 Task: Add sheet name to the page.
Action: Mouse moved to (50, 104)
Screenshot: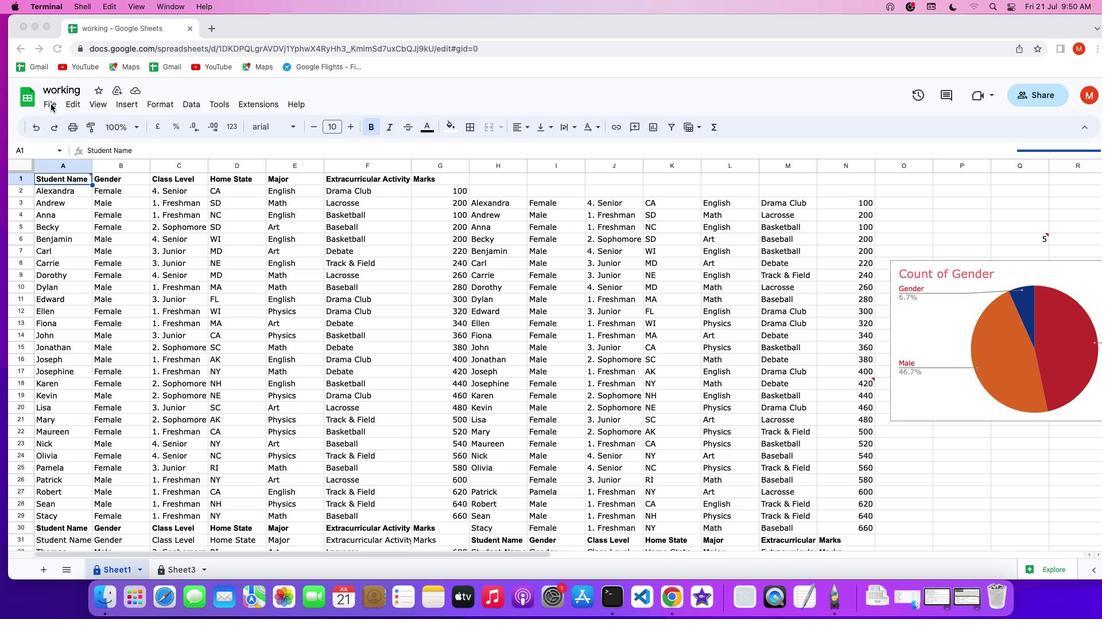 
Action: Mouse pressed left at (50, 104)
Screenshot: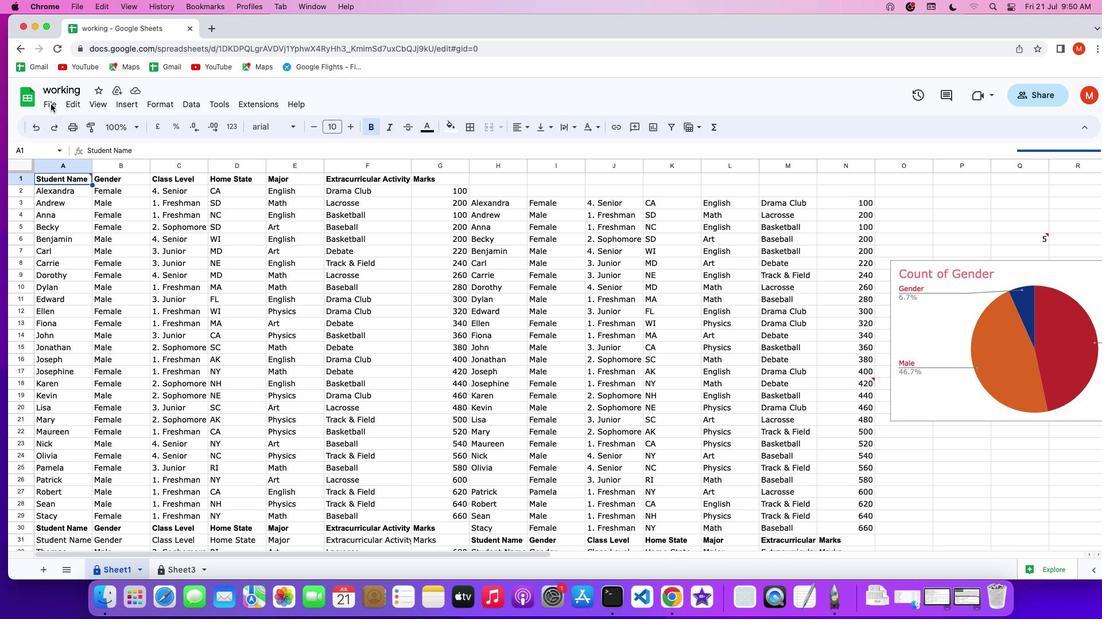
Action: Mouse pressed left at (50, 104)
Screenshot: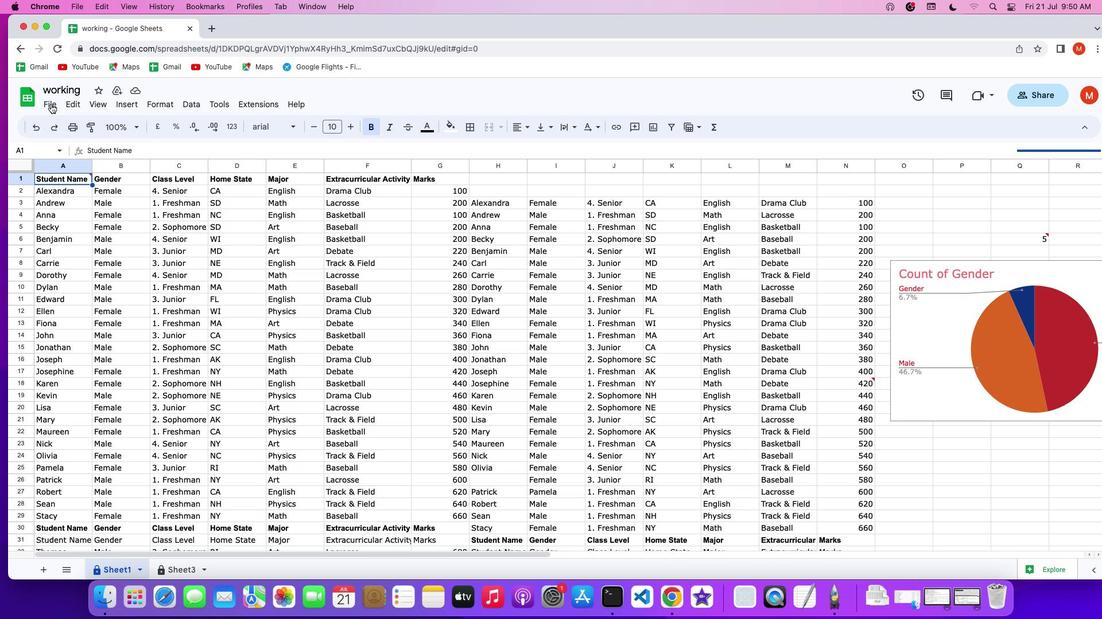 
Action: Mouse pressed left at (50, 104)
Screenshot: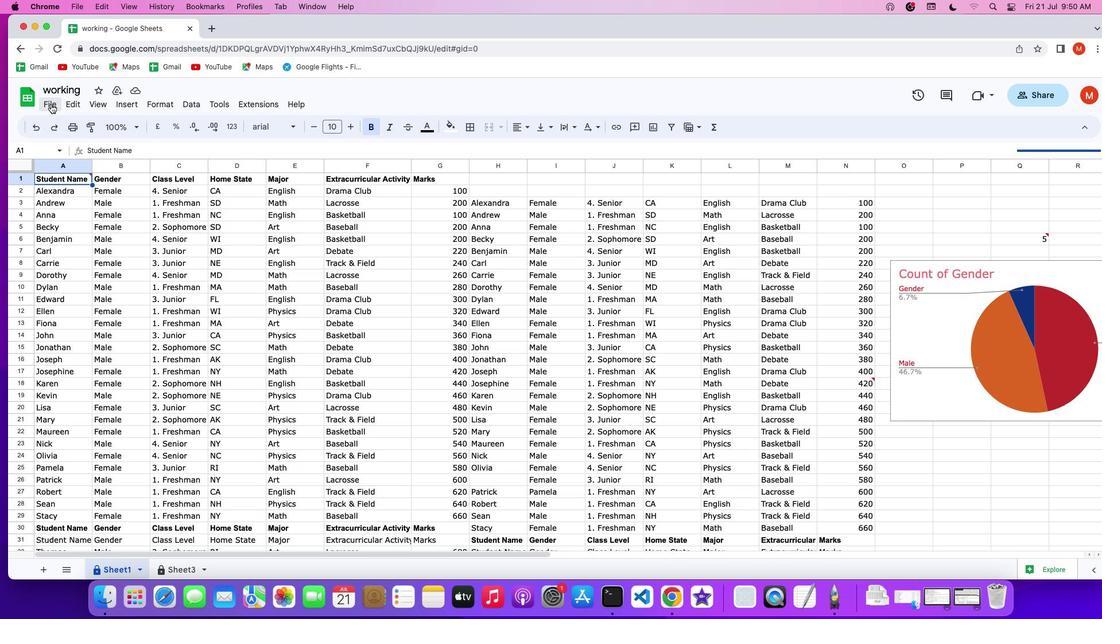 
Action: Mouse moved to (71, 443)
Screenshot: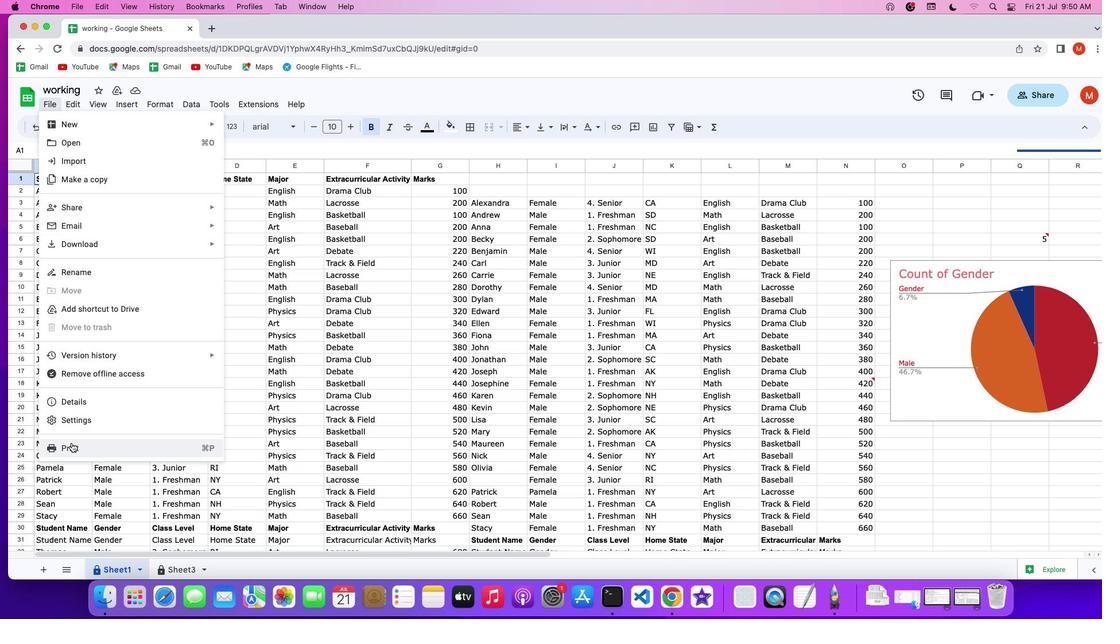 
Action: Mouse pressed left at (71, 443)
Screenshot: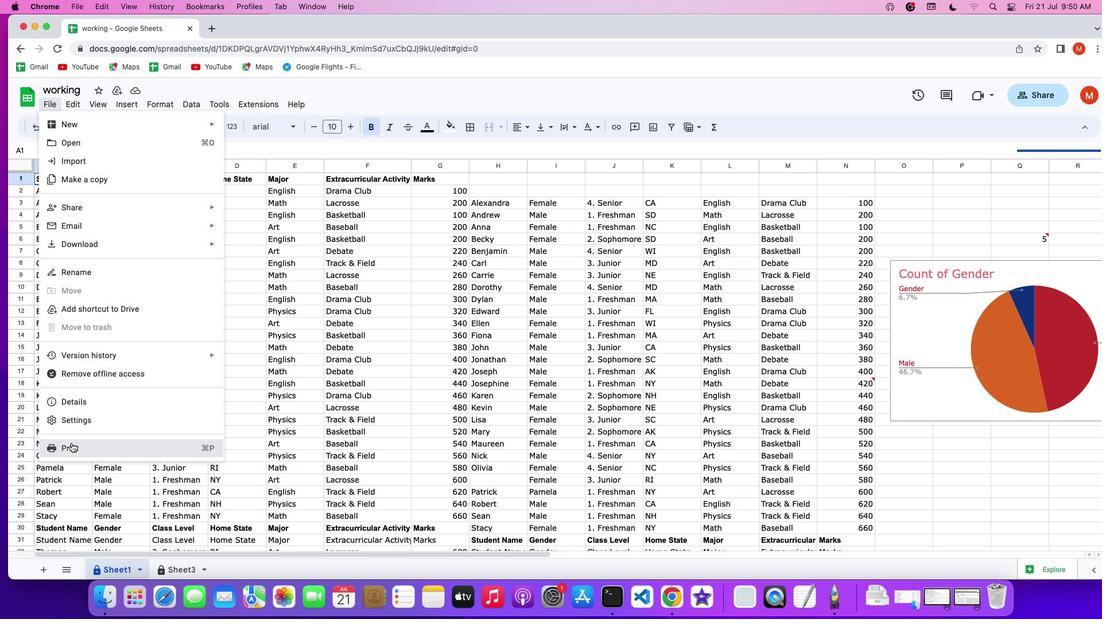 
Action: Mouse moved to (1099, 416)
Screenshot: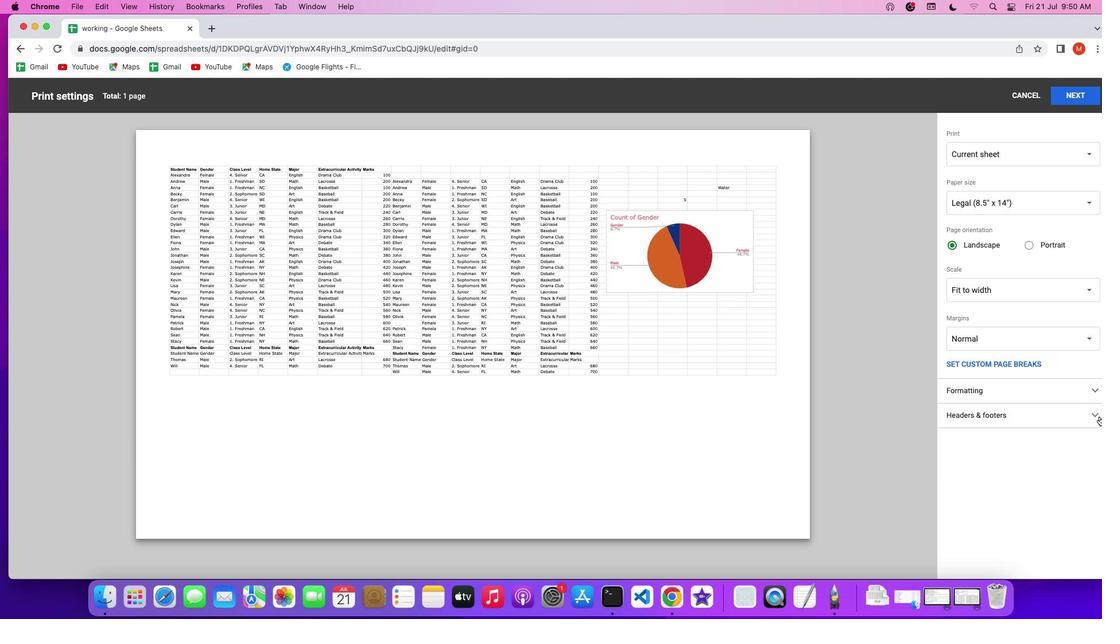 
Action: Mouse pressed left at (1099, 416)
Screenshot: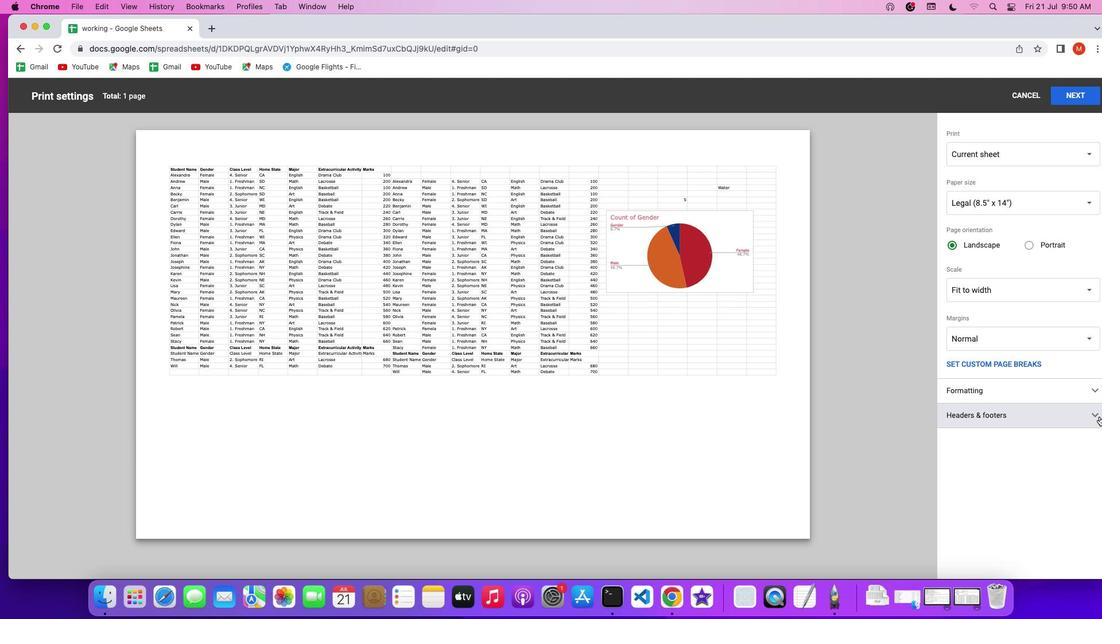 
Action: Mouse moved to (954, 481)
Screenshot: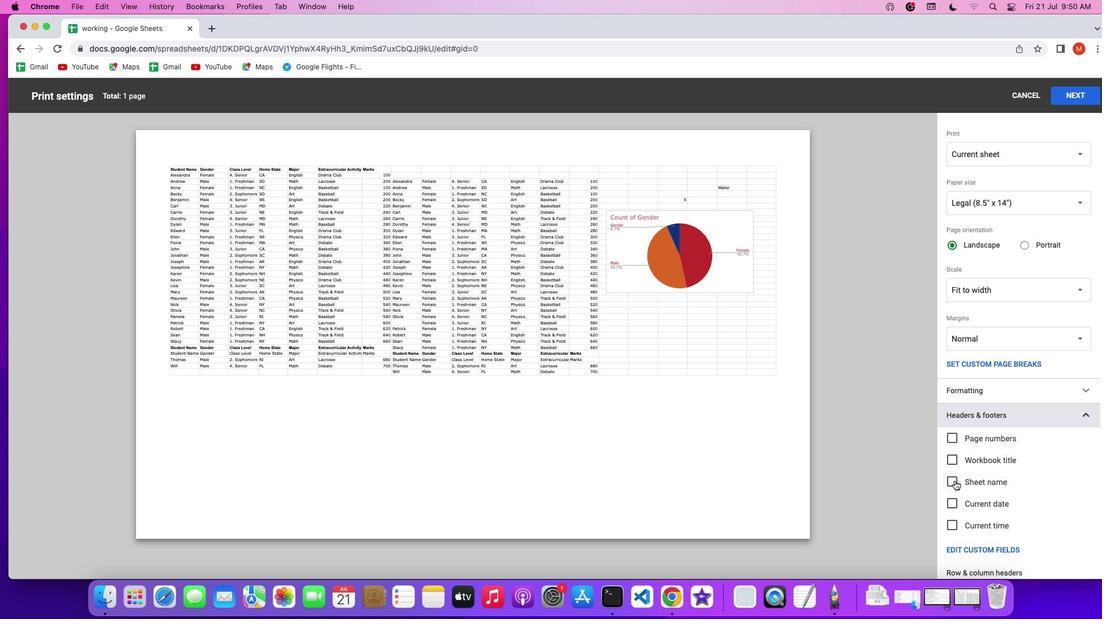 
Action: Mouse pressed left at (954, 481)
Screenshot: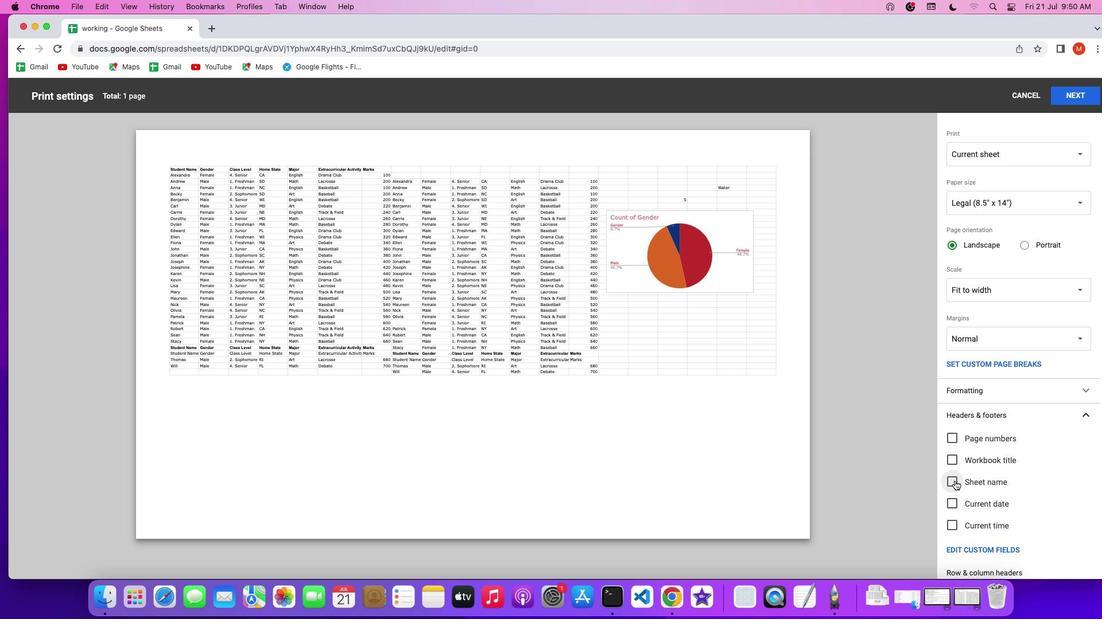 
Action: Mouse moved to (923, 474)
Screenshot: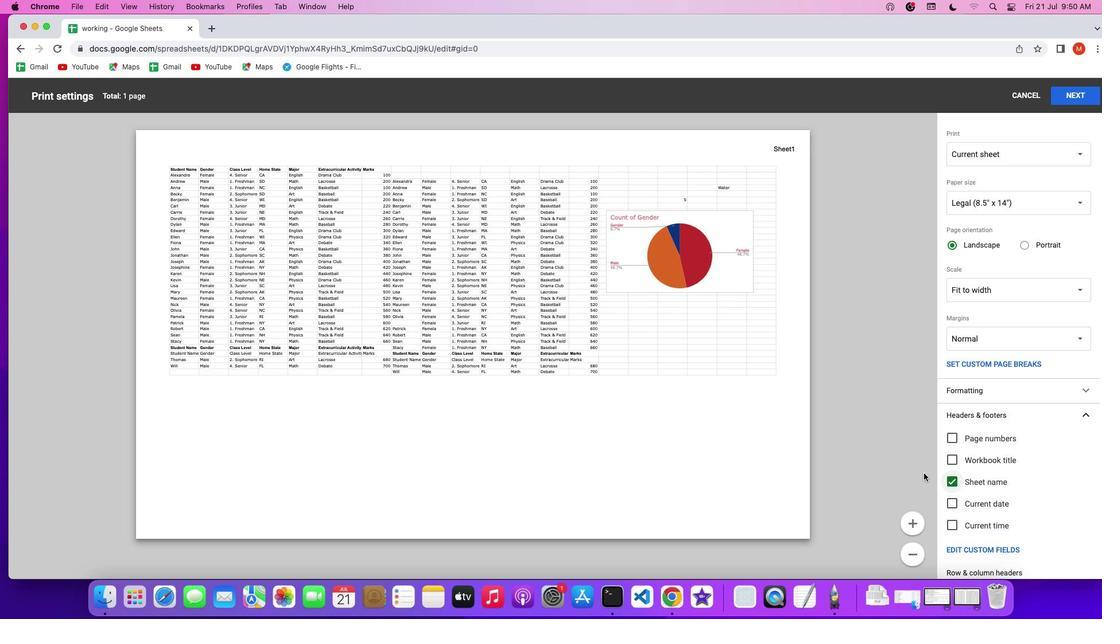 
